 Task: Select Mapstyle
Action: Mouse pressed left at (230, 326)
Screenshot: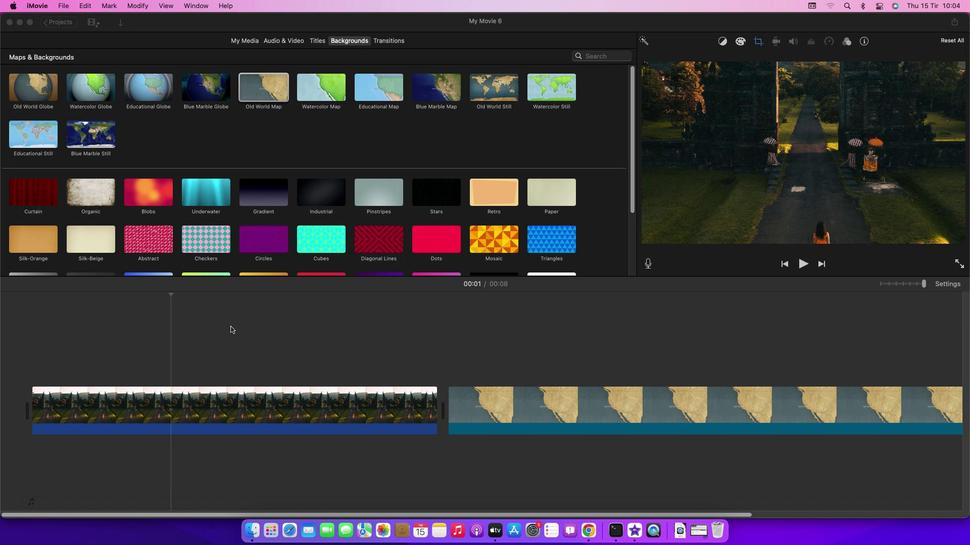
Action: Mouse moved to (459, 391)
Screenshot: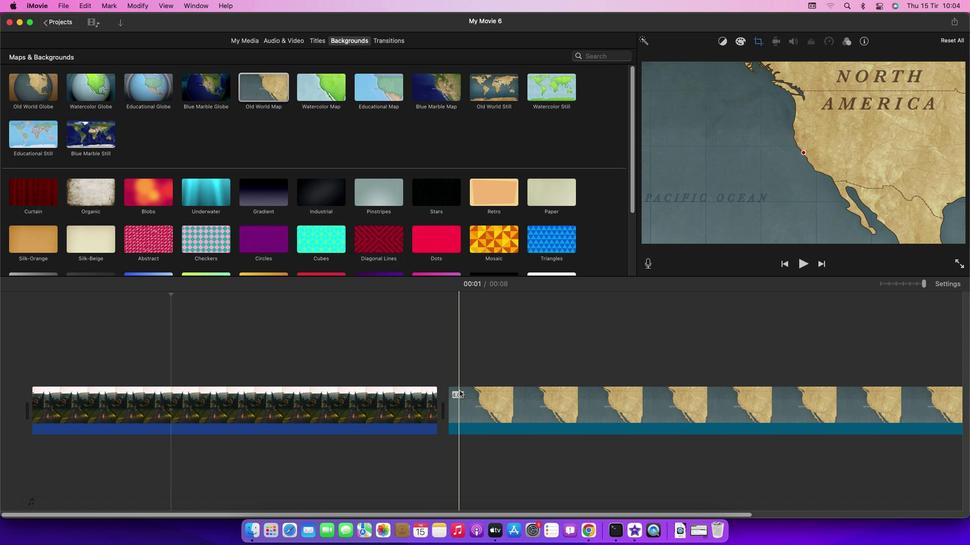 
Action: Mouse pressed left at (459, 391)
Screenshot: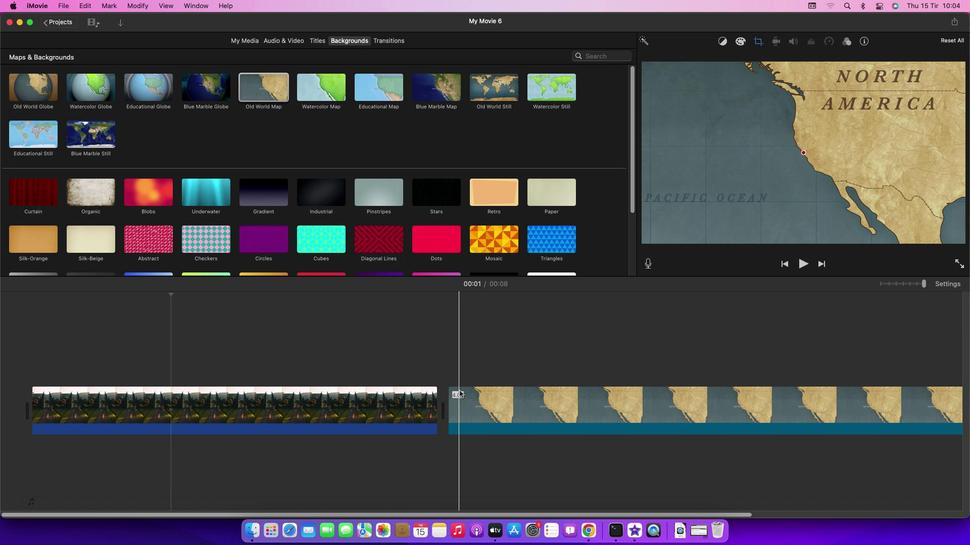 
Action: Mouse moved to (87, 4)
Screenshot: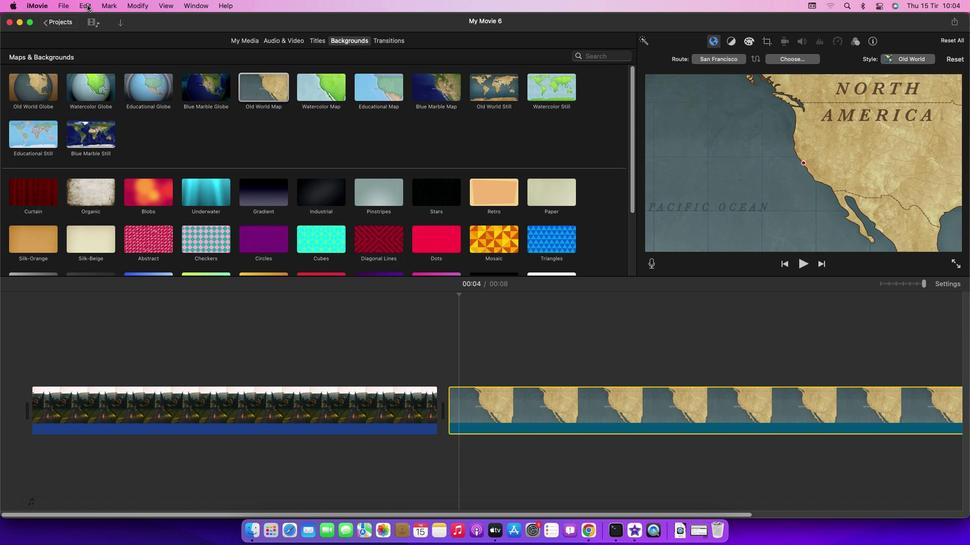 
Action: Mouse pressed left at (87, 4)
Screenshot: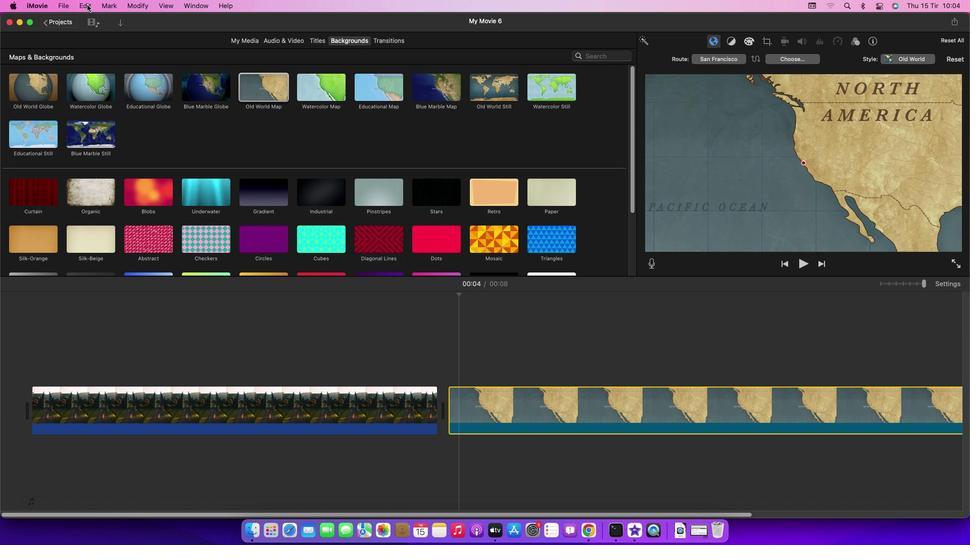 
Action: Mouse moved to (235, 174)
Screenshot: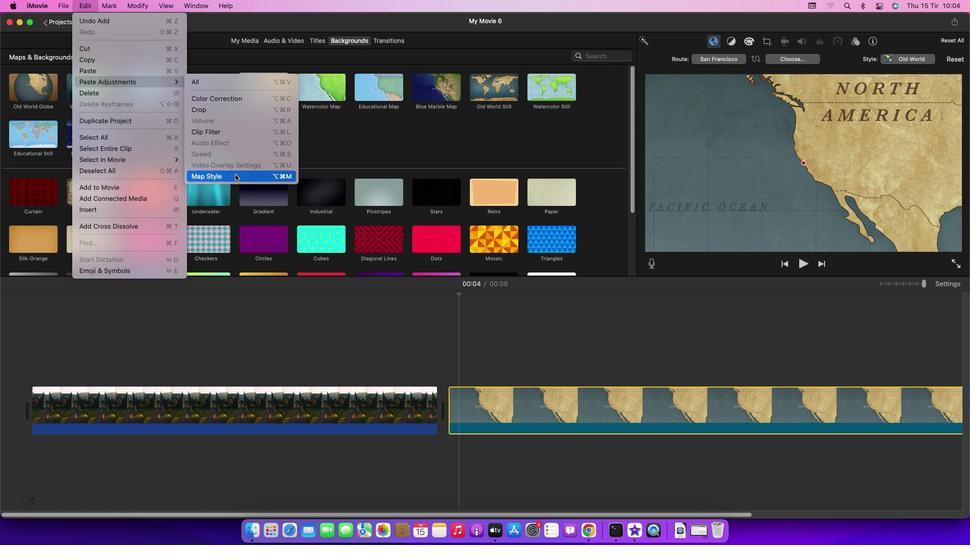 
Action: Mouse pressed left at (235, 174)
Screenshot: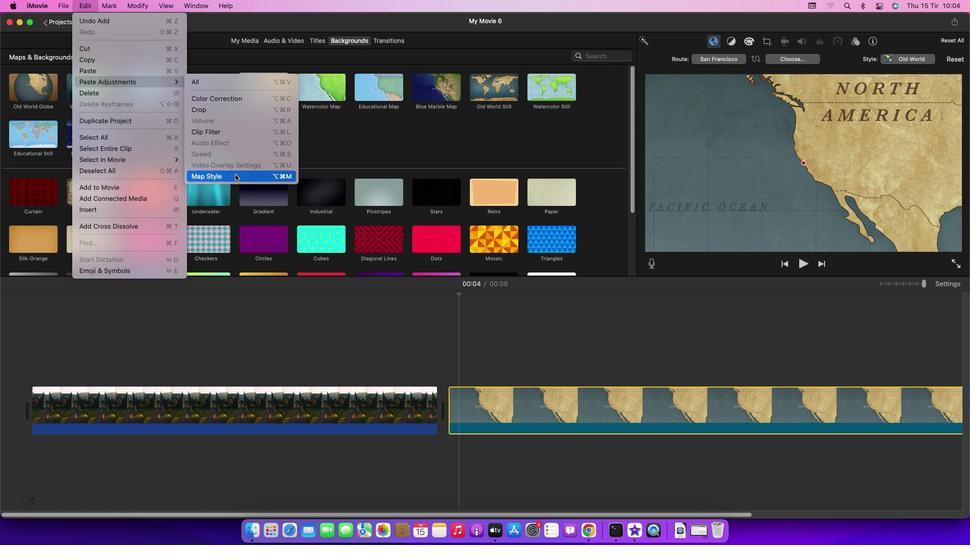 
Action: Mouse moved to (299, 302)
Screenshot: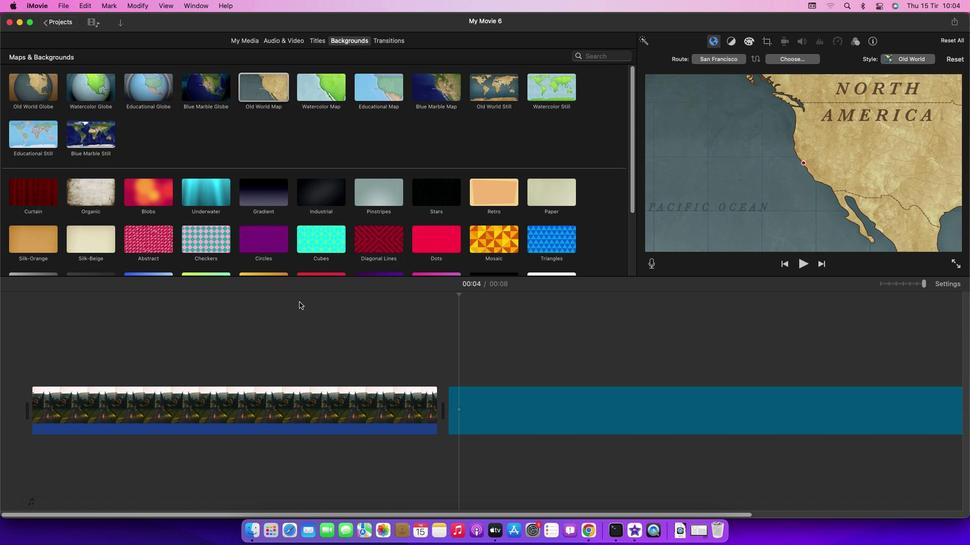
